 Task: Create a blank project BeaconWorks with privacy Public and default view as List and in the team Taskers . Create three sections in the project as To-Do, Doing and Done
Action: Mouse moved to (352, 241)
Screenshot: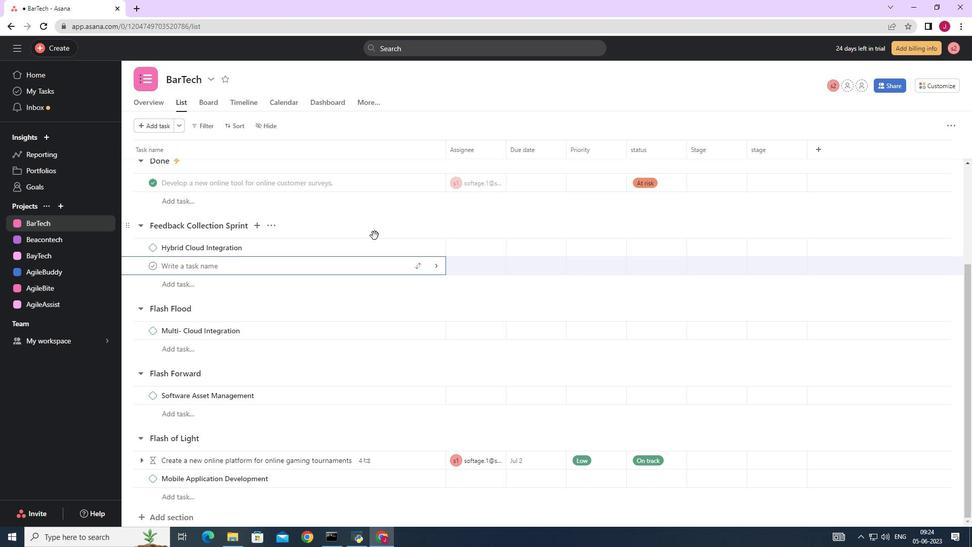 
Action: Mouse scrolled (357, 240) with delta (0, 0)
Screenshot: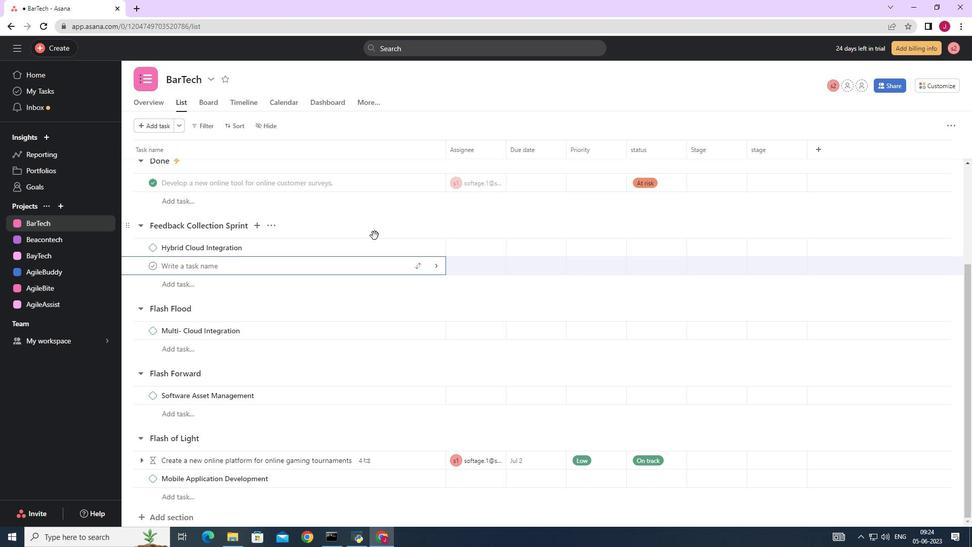 
Action: Mouse moved to (341, 242)
Screenshot: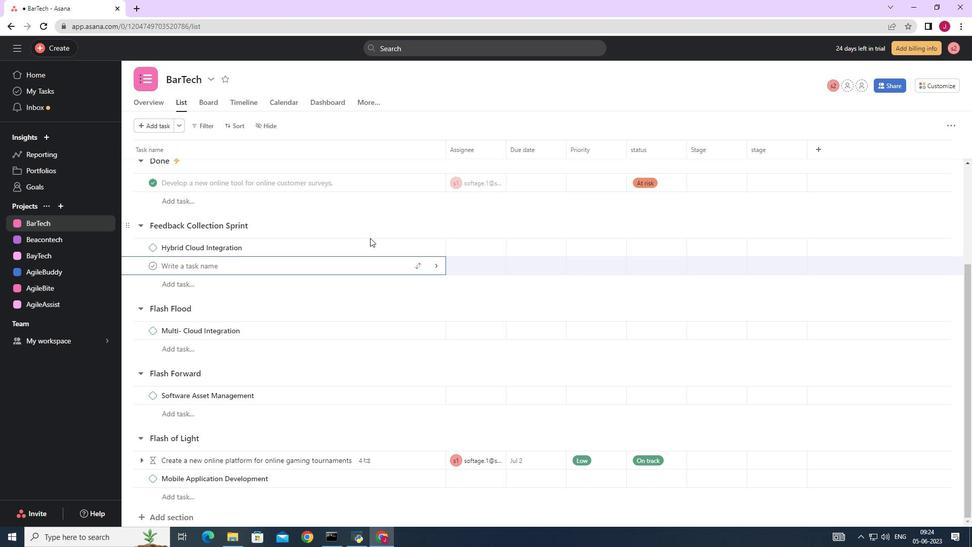
Action: Mouse scrolled (341, 242) with delta (0, 0)
Screenshot: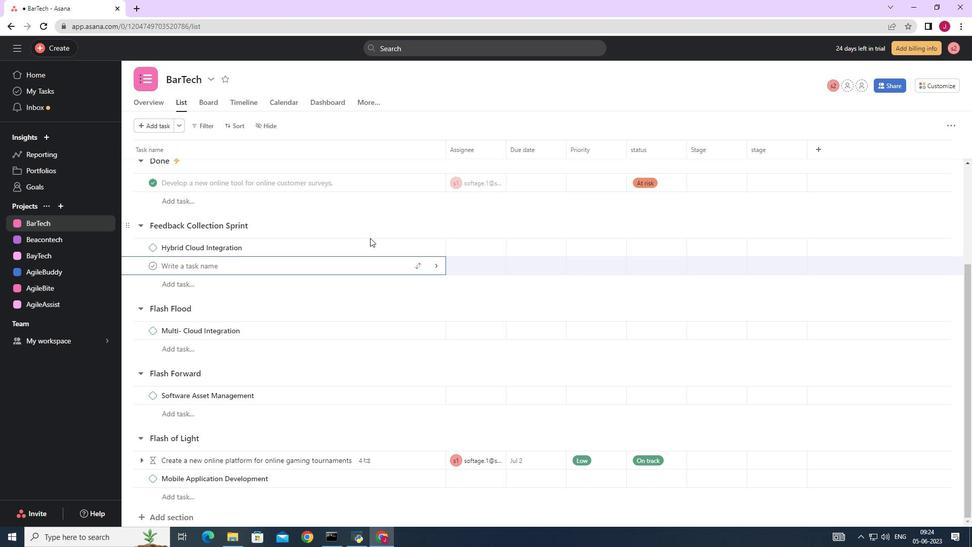 
Action: Mouse moved to (338, 242)
Screenshot: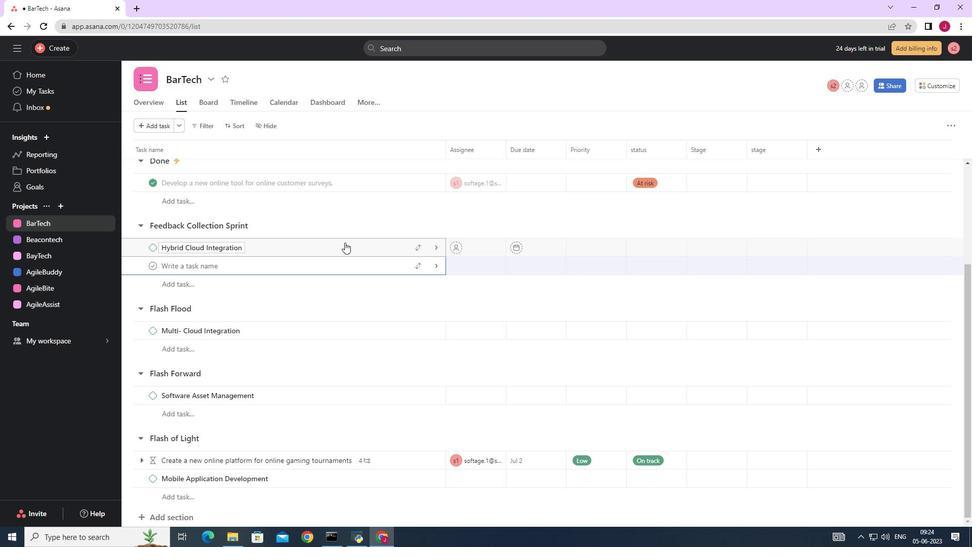 
Action: Mouse scrolled (338, 242) with delta (0, 0)
Screenshot: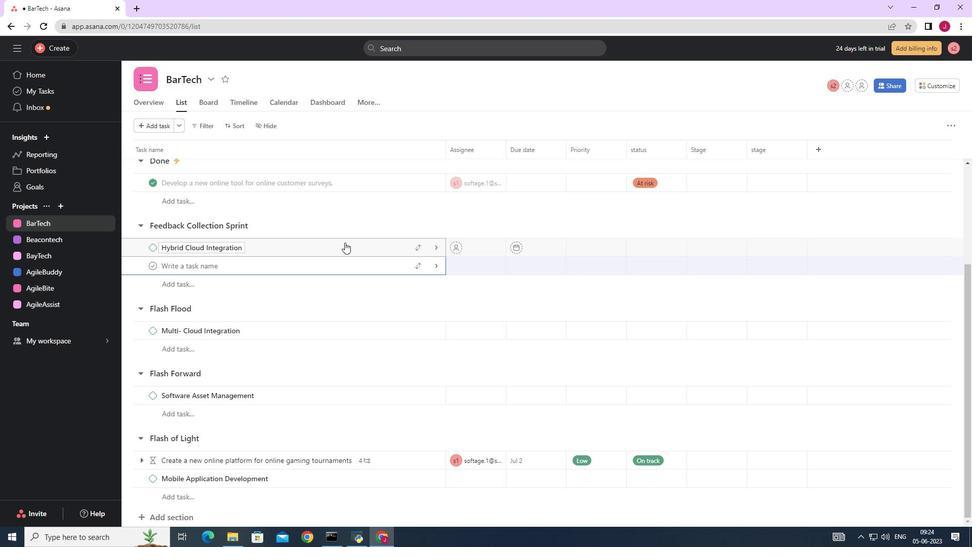 
Action: Mouse moved to (60, 203)
Screenshot: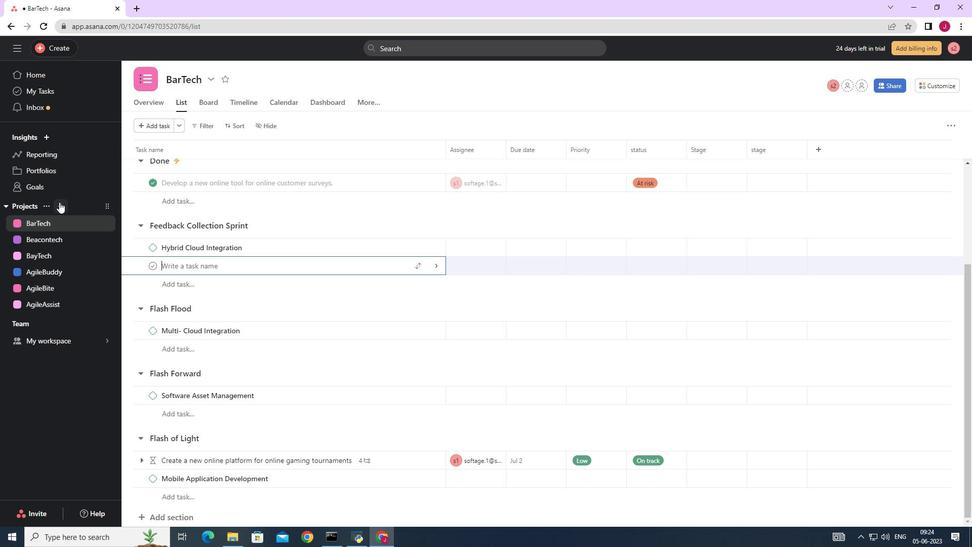 
Action: Mouse pressed left at (60, 203)
Screenshot: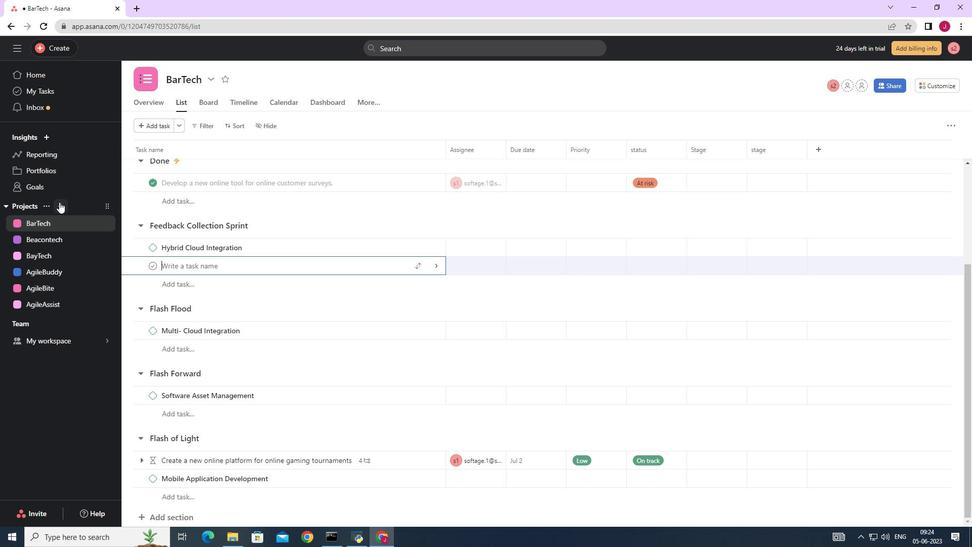 
Action: Mouse moved to (92, 228)
Screenshot: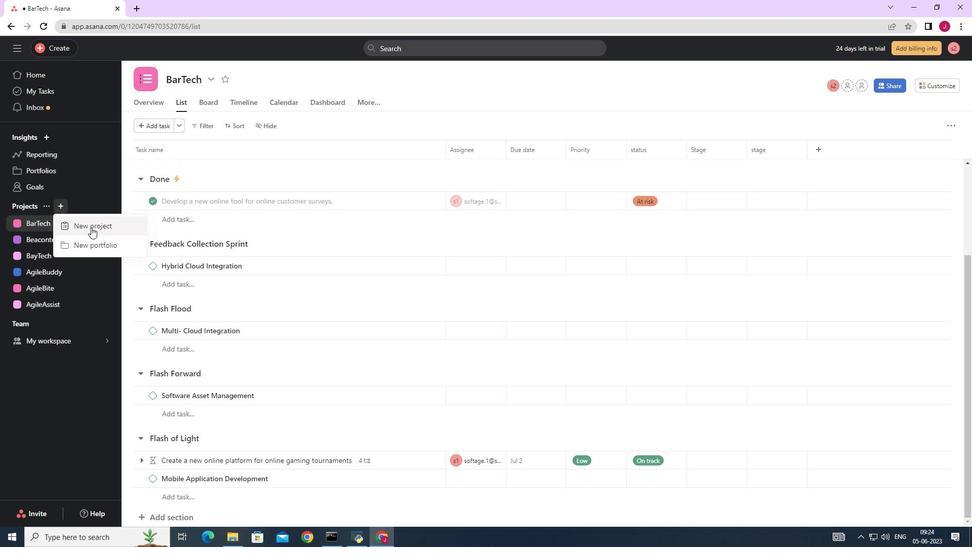 
Action: Mouse pressed left at (92, 228)
Screenshot: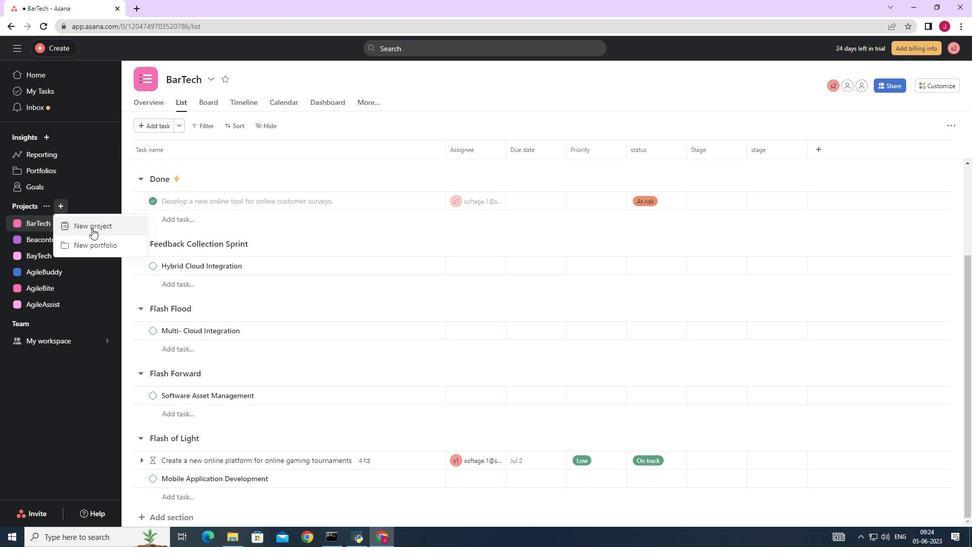 
Action: Mouse moved to (419, 207)
Screenshot: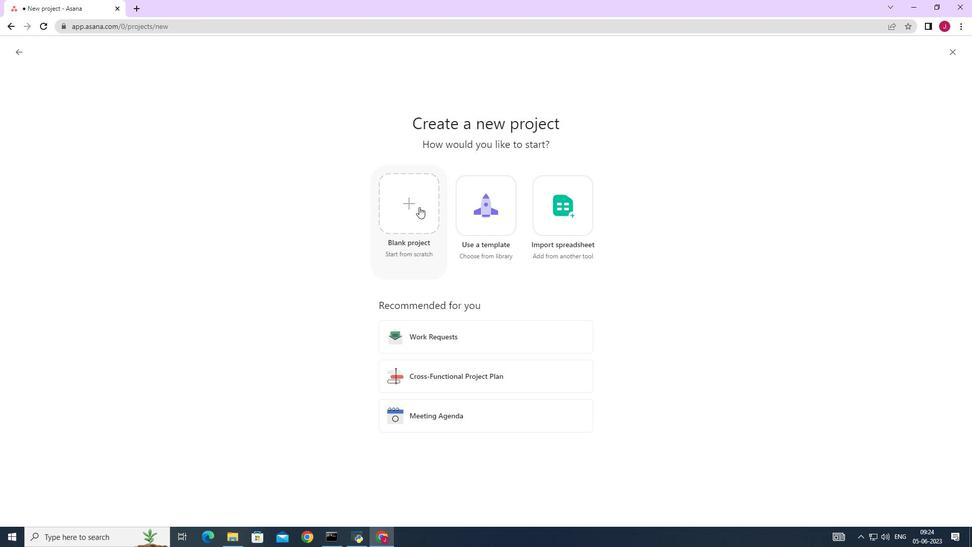 
Action: Mouse pressed left at (419, 207)
Screenshot: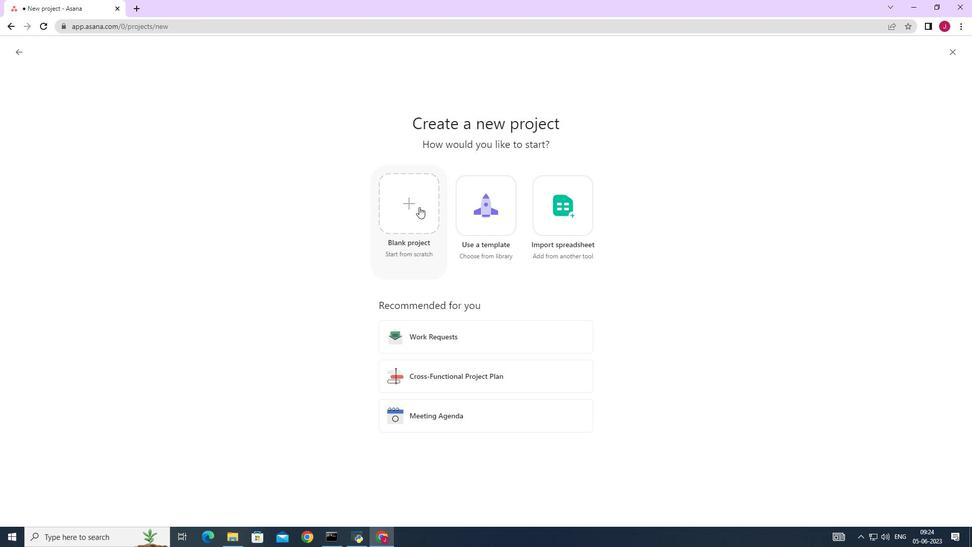 
Action: Mouse moved to (250, 128)
Screenshot: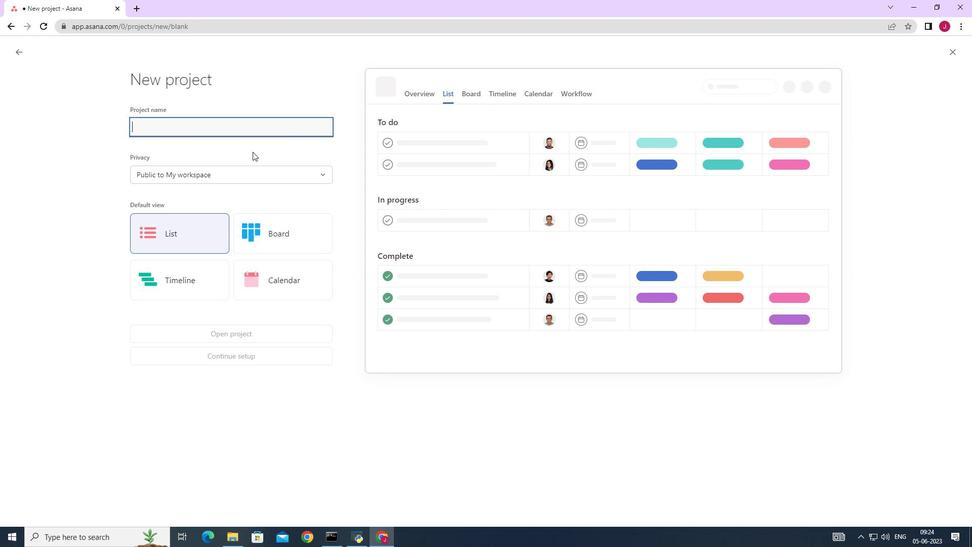 
Action: Key pressed <Key.caps_lock>B<Key.caps_lock>eacon<Key.caps_lock>W<Key.caps_lock>orks
Screenshot: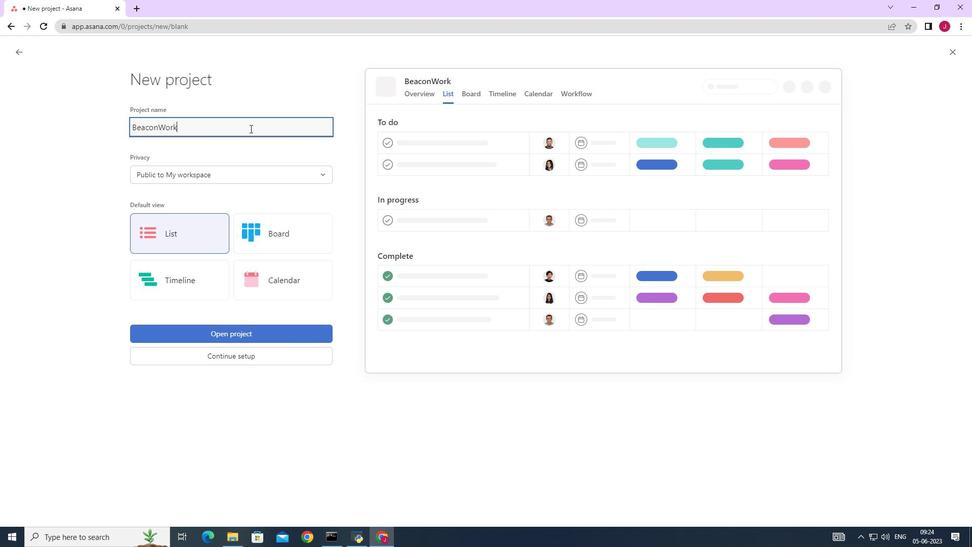 
Action: Mouse moved to (200, 175)
Screenshot: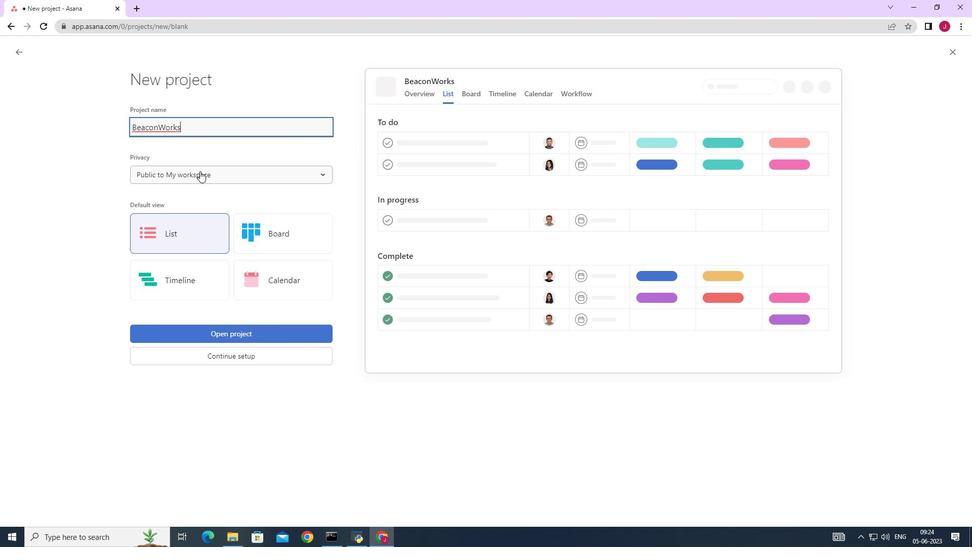 
Action: Mouse pressed left at (200, 175)
Screenshot: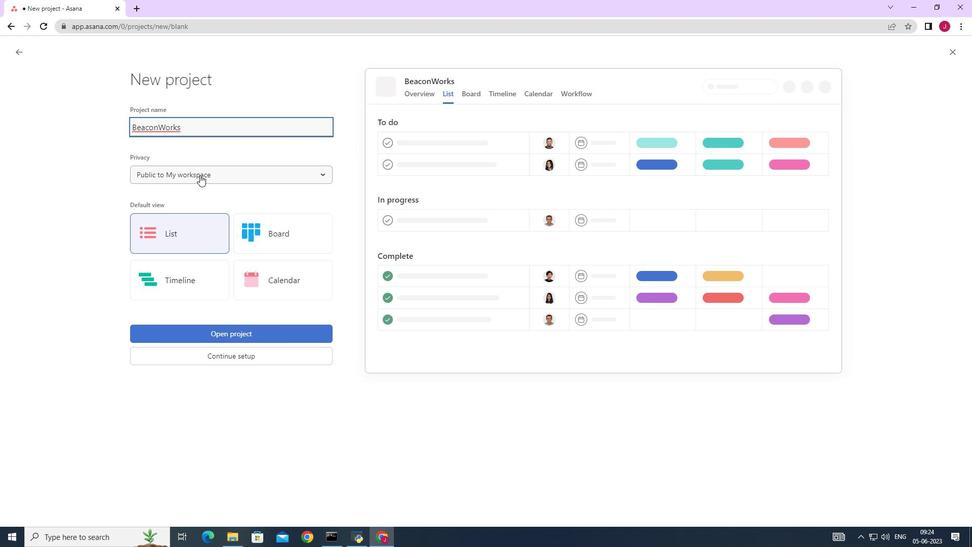 
Action: Mouse moved to (202, 196)
Screenshot: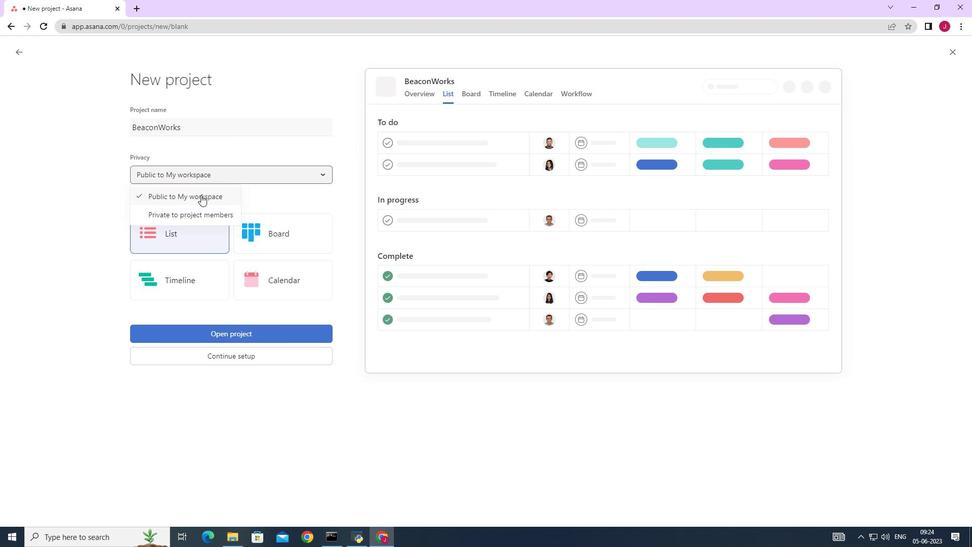 
Action: Mouse pressed left at (202, 196)
Screenshot: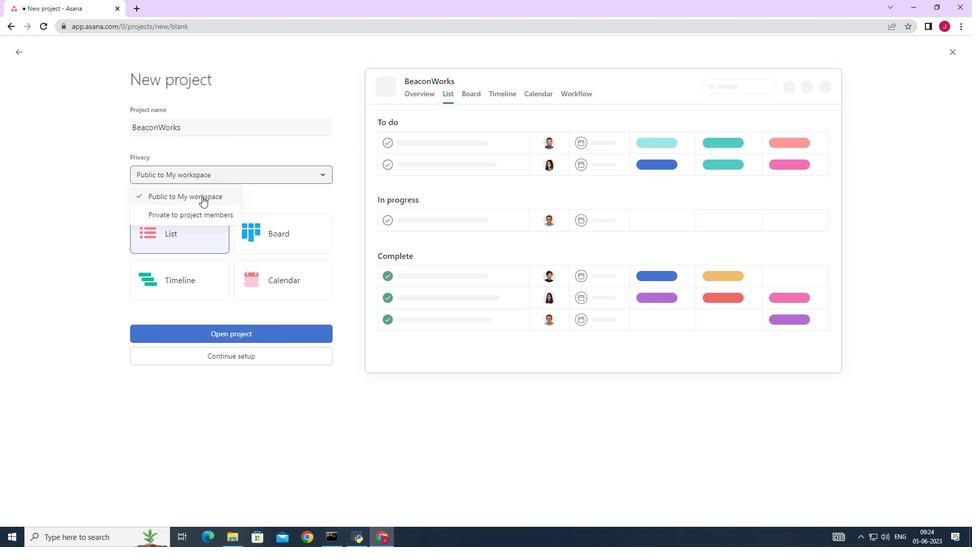 
Action: Mouse moved to (207, 224)
Screenshot: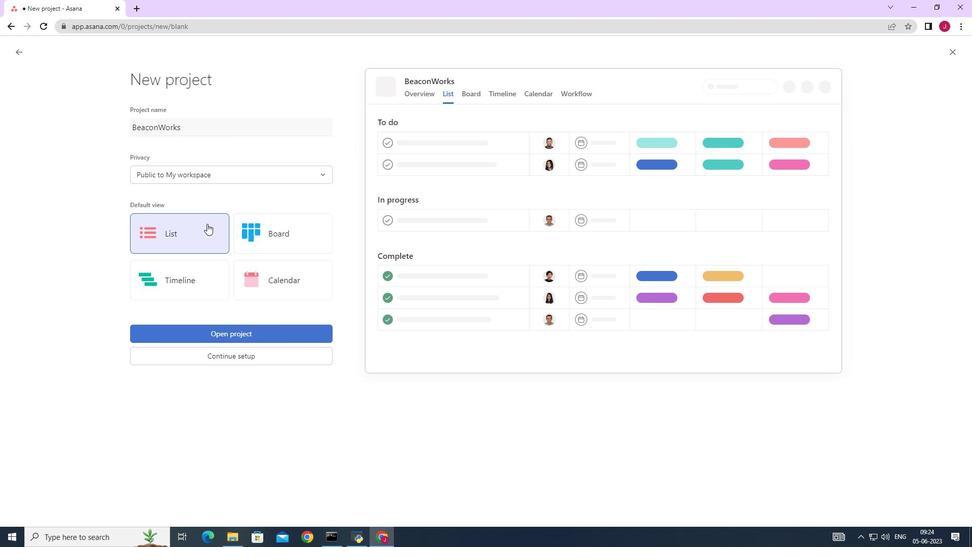 
Action: Mouse pressed left at (207, 224)
Screenshot: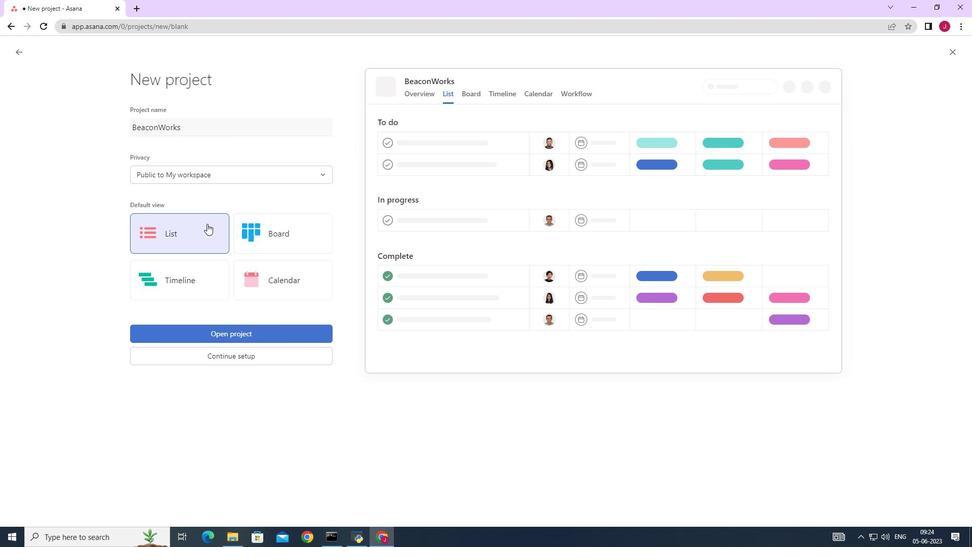 
Action: Mouse moved to (218, 327)
Screenshot: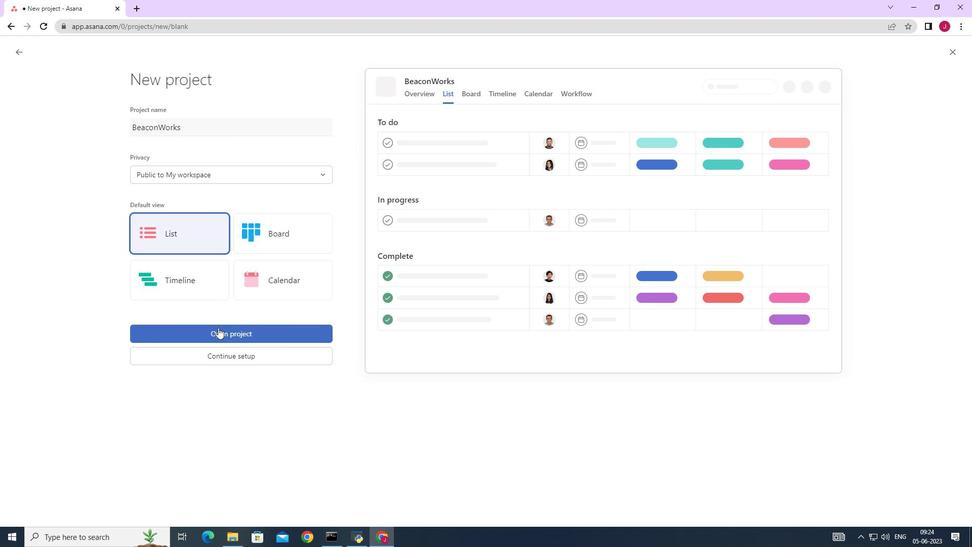 
Action: Mouse pressed left at (218, 327)
Screenshot: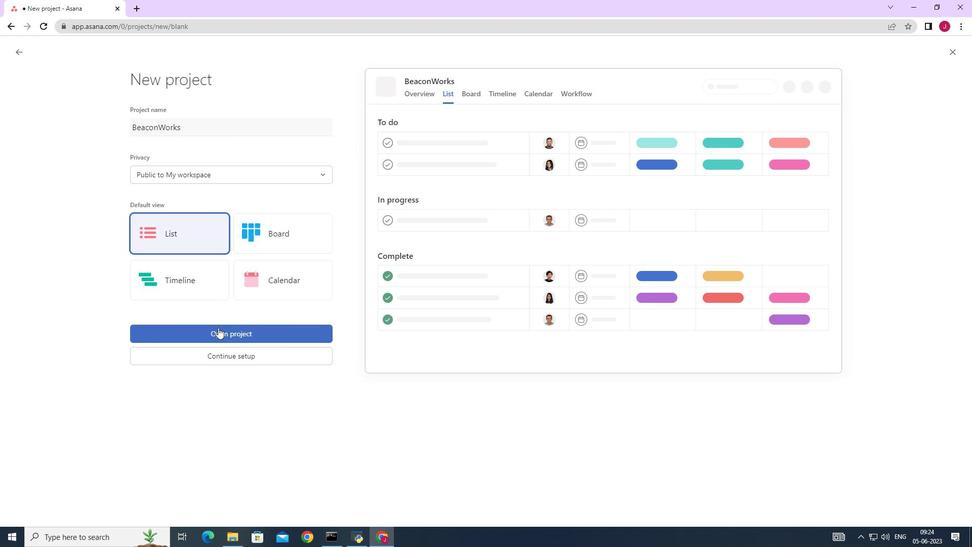 
Action: Mouse moved to (187, 222)
Screenshot: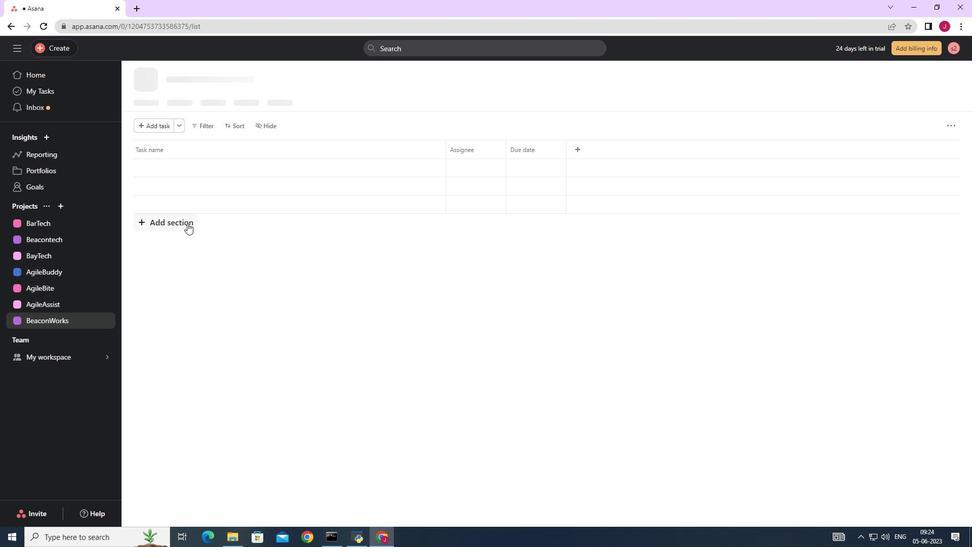 
Action: Mouse pressed left at (187, 222)
Screenshot: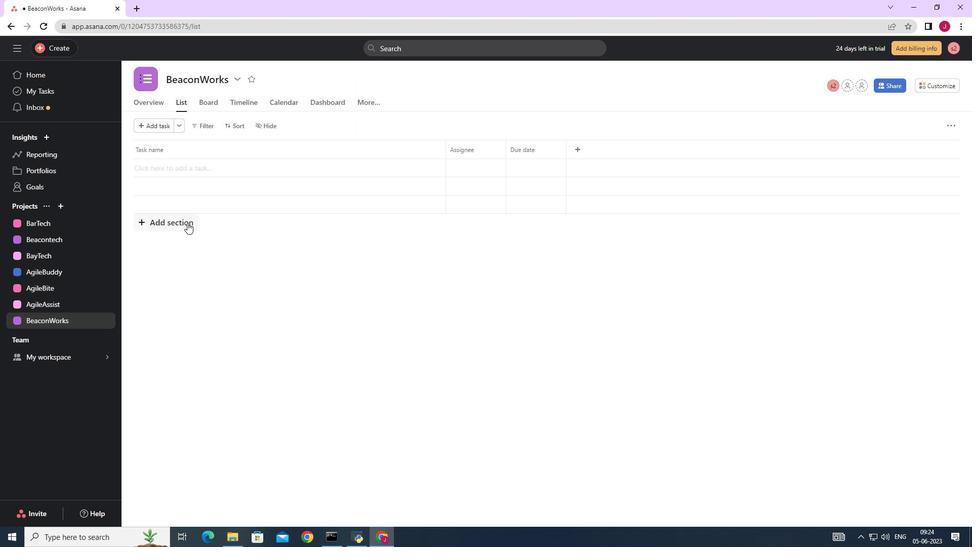 
Action: Key pressed <Key.caps_lock>T<Key.caps_lock>o-<Key.caps_lock>D<Key.caps_lock>o
Screenshot: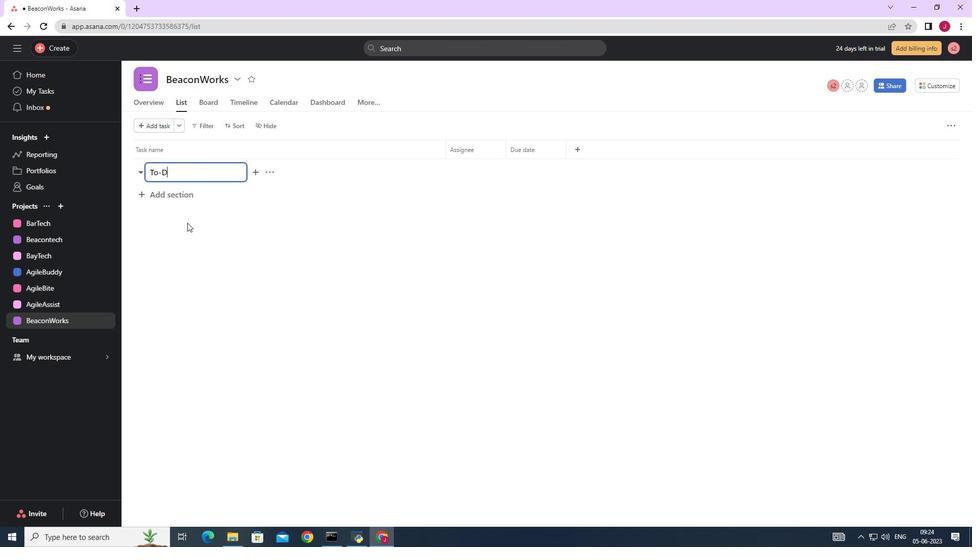 
Action: Mouse moved to (193, 193)
Screenshot: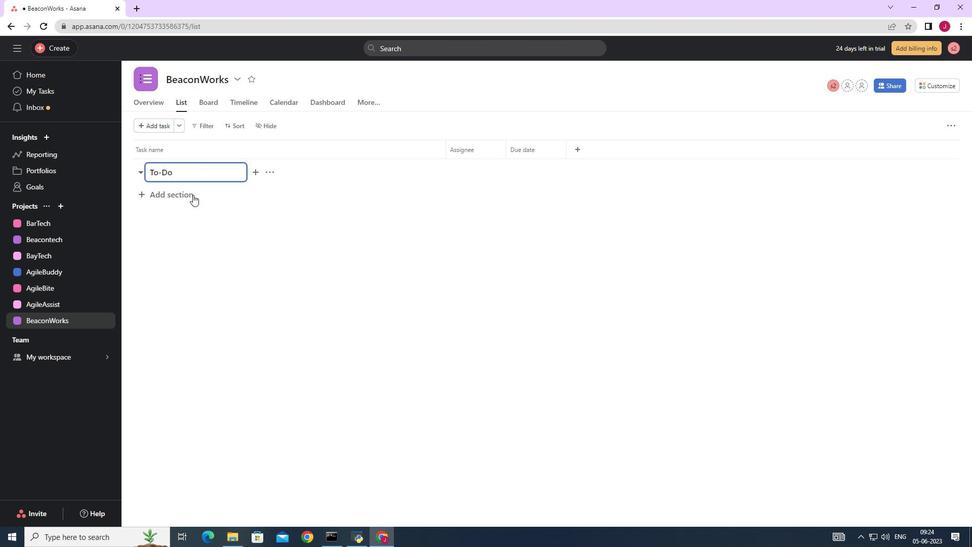 
Action: Mouse pressed left at (193, 193)
Screenshot: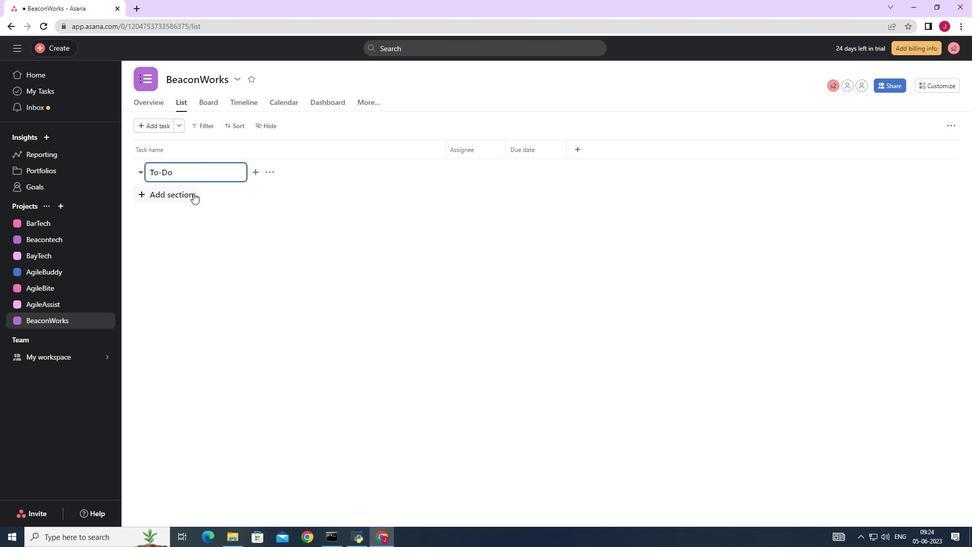 
Action: Key pressed <Key.caps_lock>D<Key.caps_lock>oing
Screenshot: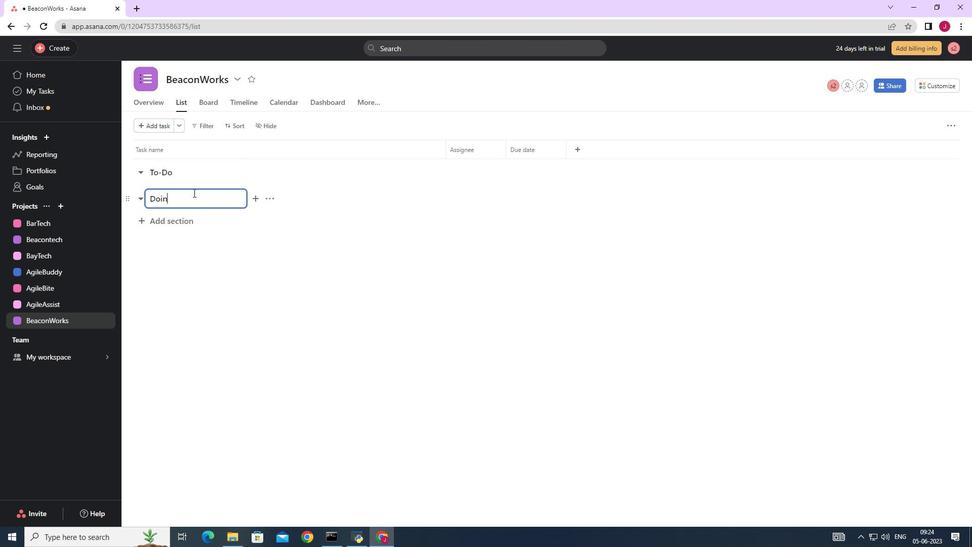 
Action: Mouse moved to (176, 224)
Screenshot: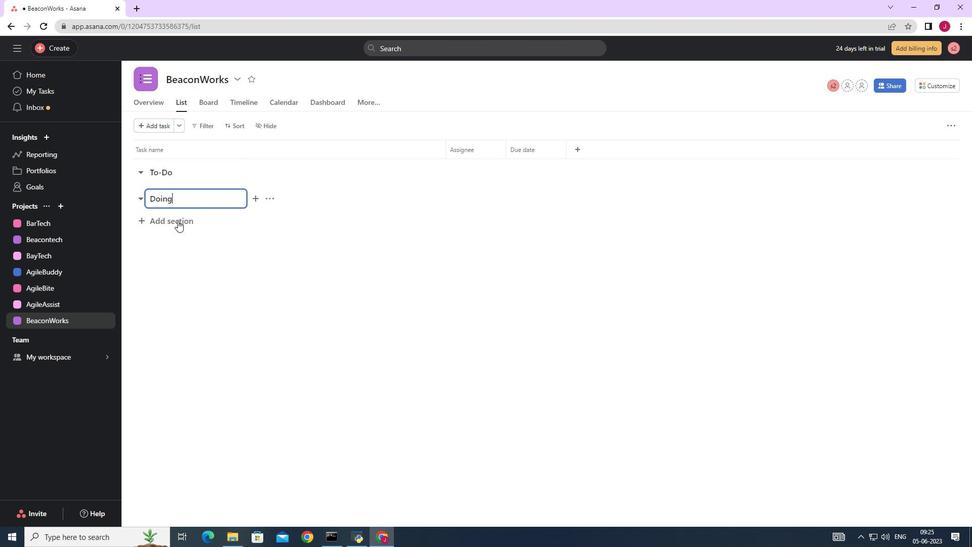 
Action: Mouse pressed left at (176, 224)
Screenshot: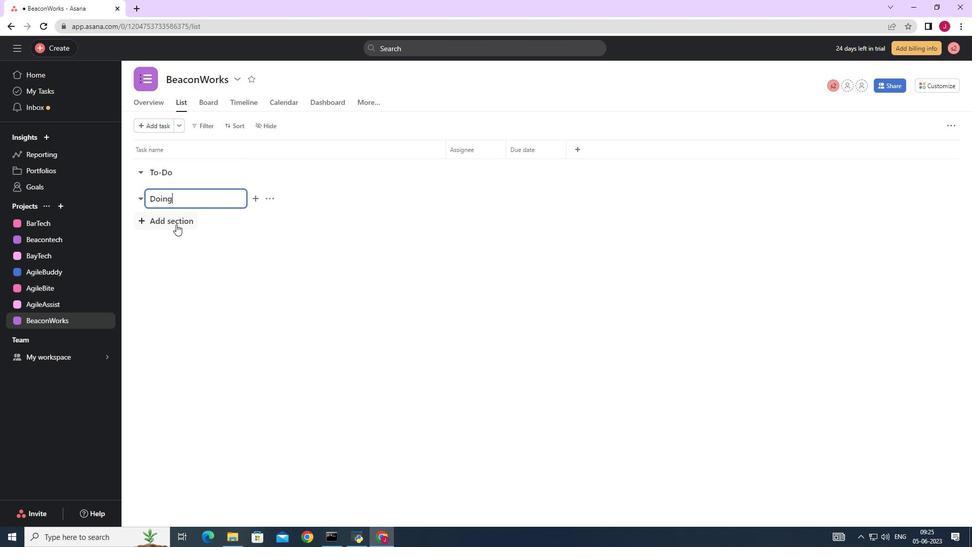 
Action: Key pressed <Key.caps_lock>D<Key.caps_lock>one
Screenshot: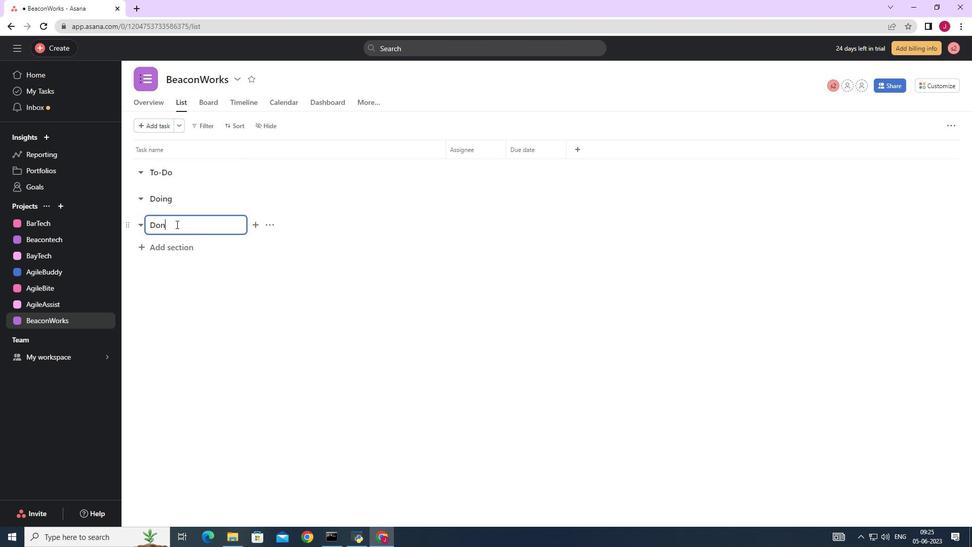 
Action: Mouse moved to (182, 246)
Screenshot: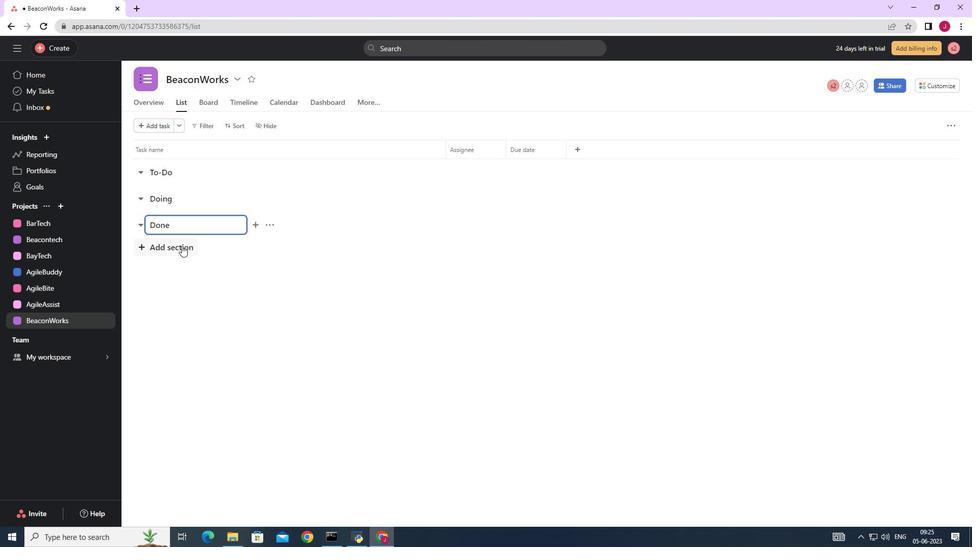 
Action: Mouse pressed left at (182, 246)
Screenshot: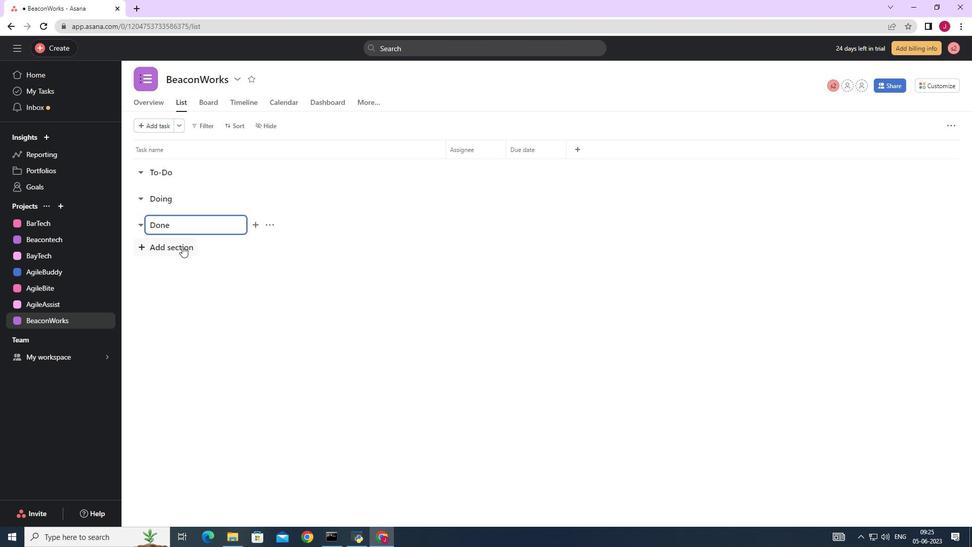 
